 Task: Add Sprouts 85% Lean Ground Beef Value Pack to the cart.
Action: Mouse moved to (23, 115)
Screenshot: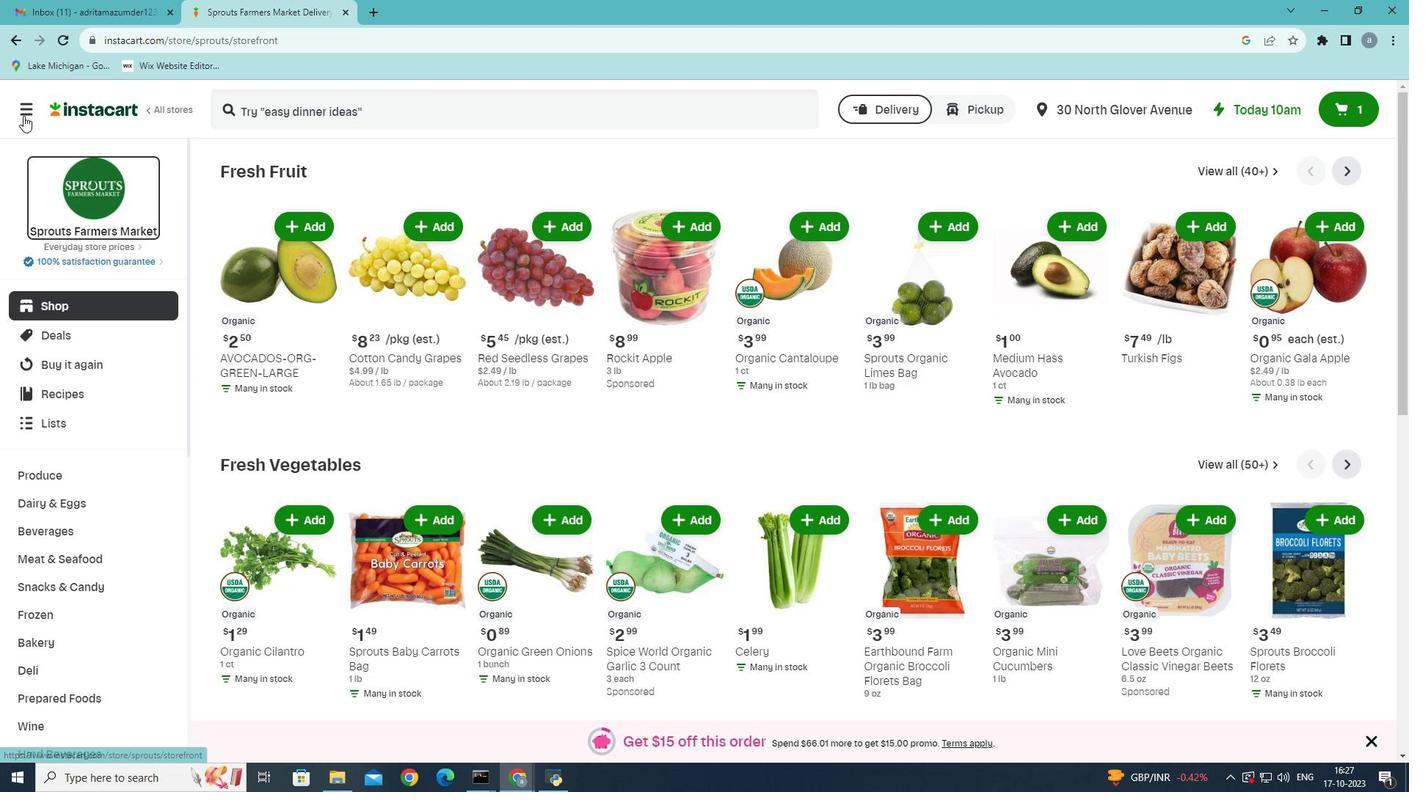 
Action: Mouse pressed left at (23, 115)
Screenshot: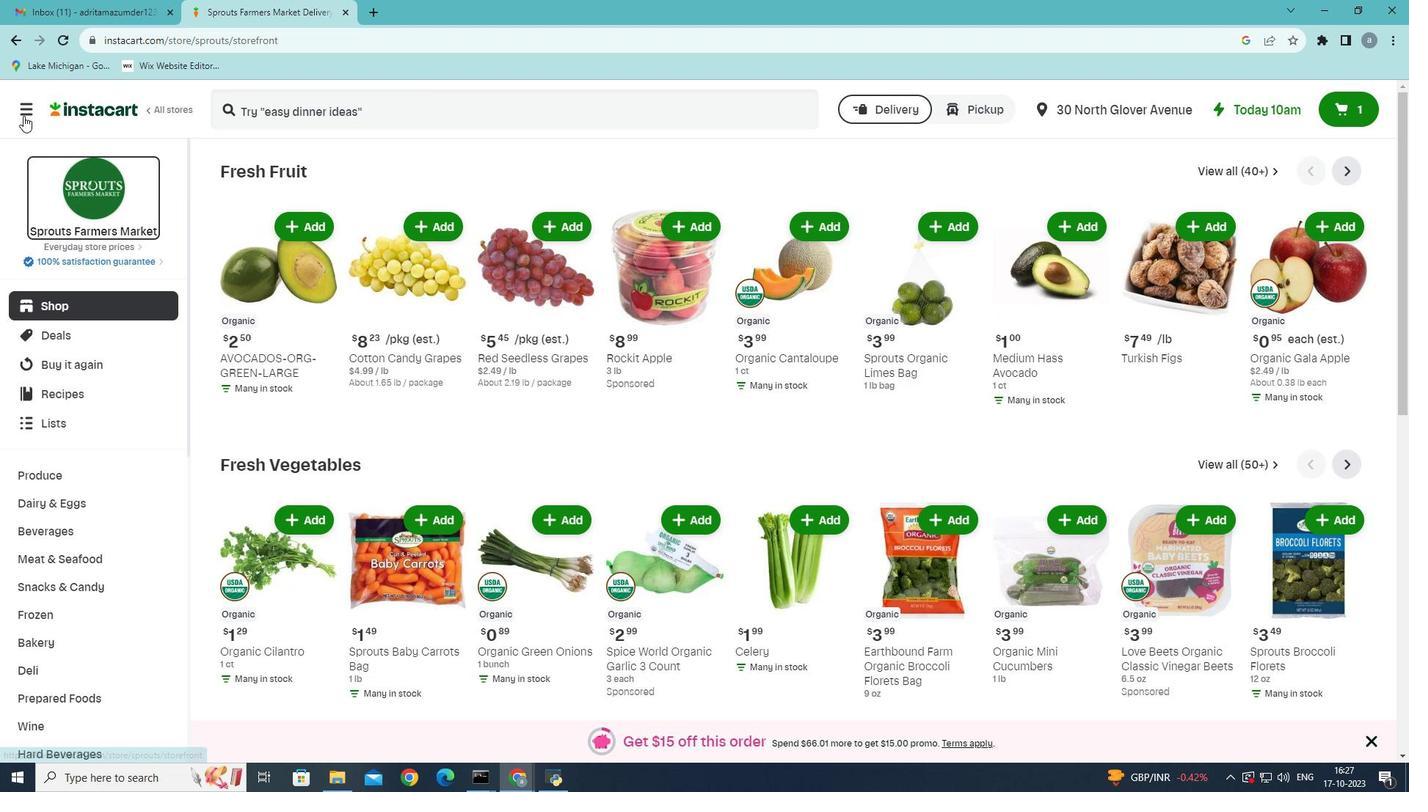 
Action: Mouse moved to (65, 430)
Screenshot: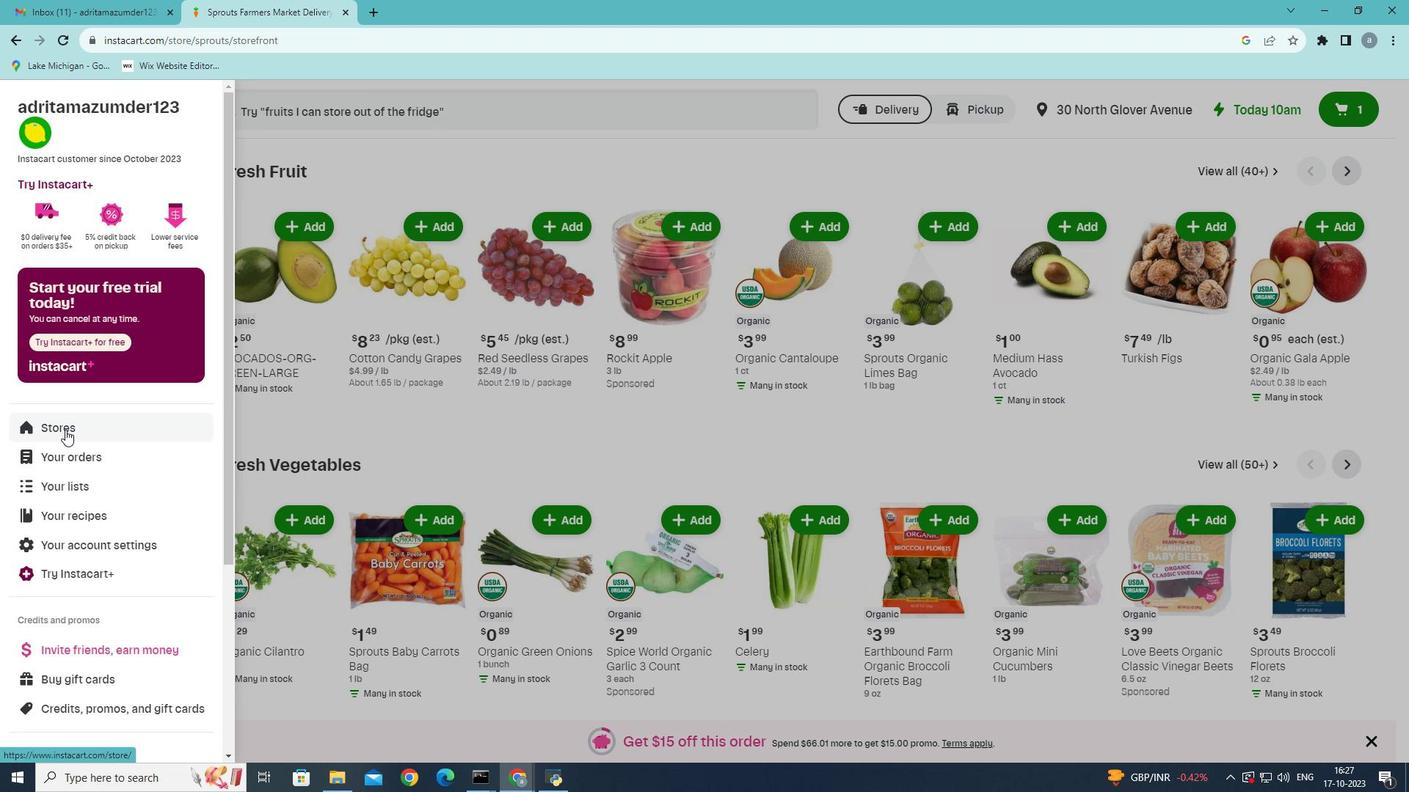 
Action: Mouse pressed left at (65, 430)
Screenshot: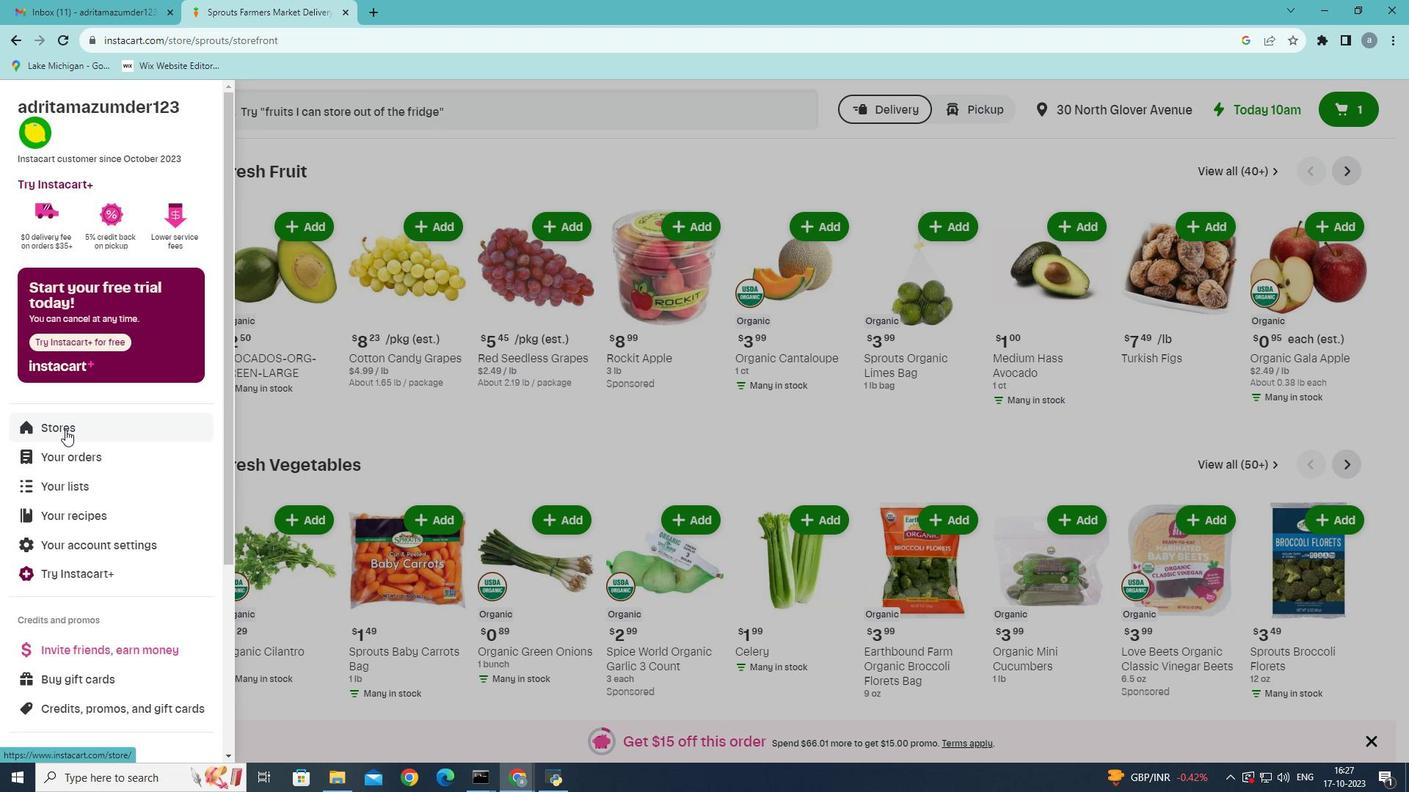 
Action: Mouse moved to (338, 176)
Screenshot: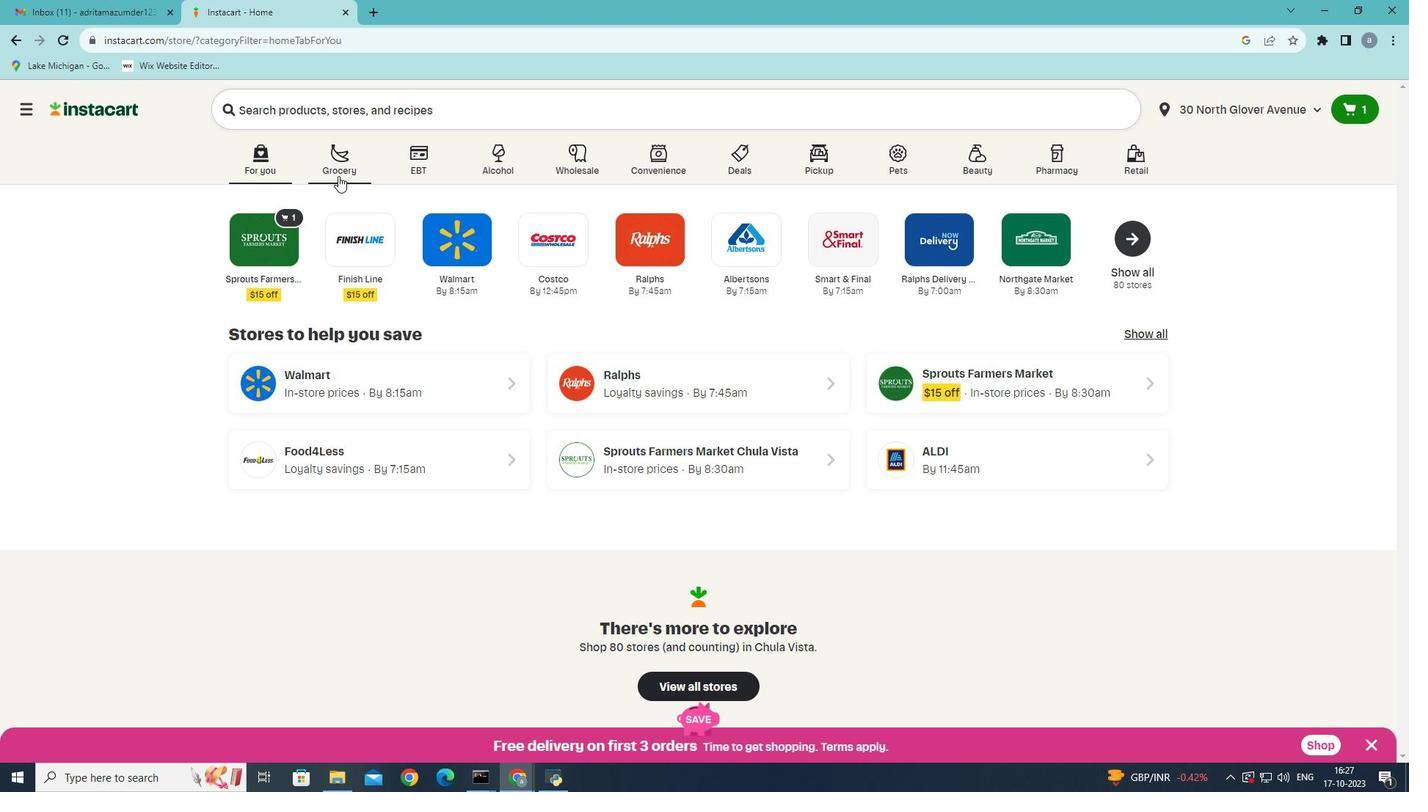 
Action: Mouse pressed left at (338, 176)
Screenshot: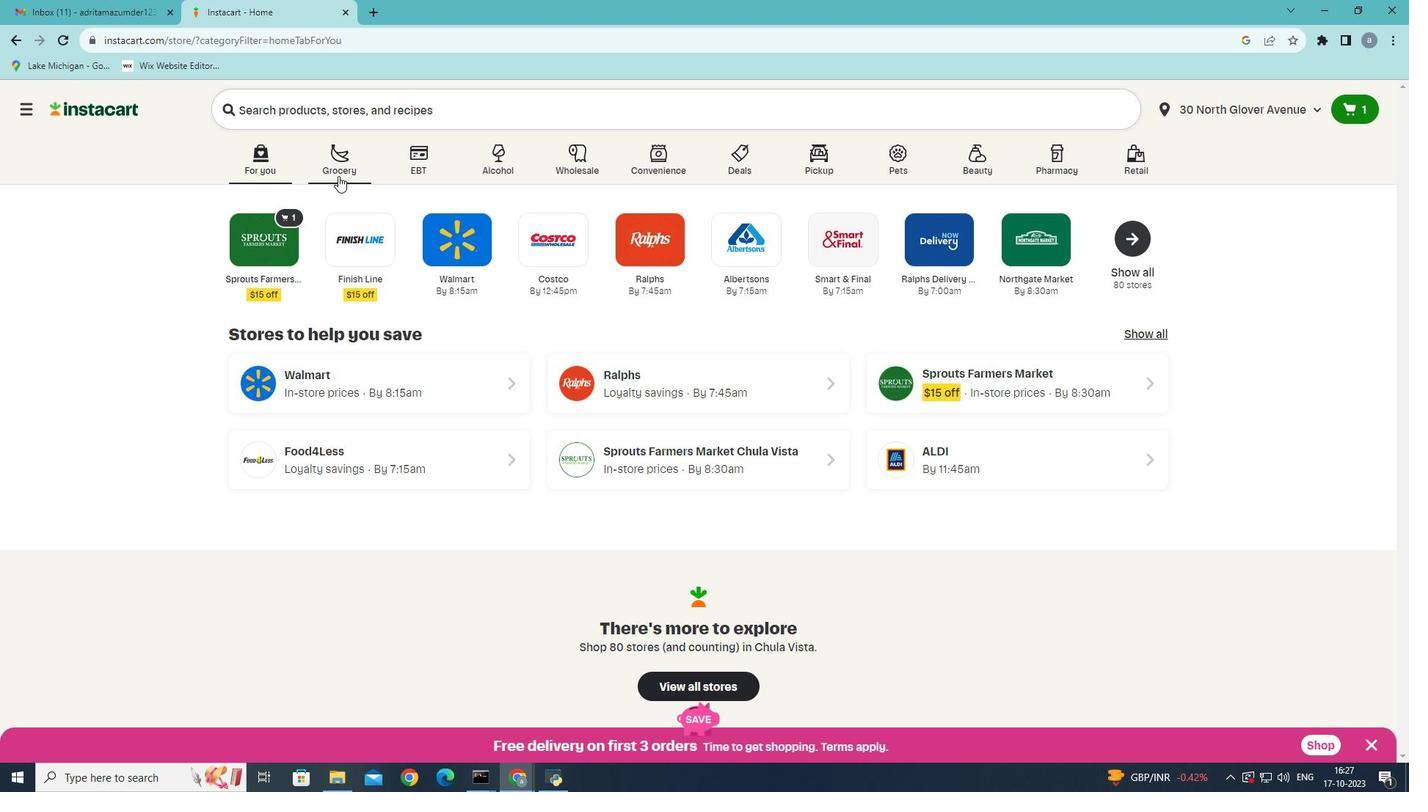 
Action: Mouse moved to (377, 279)
Screenshot: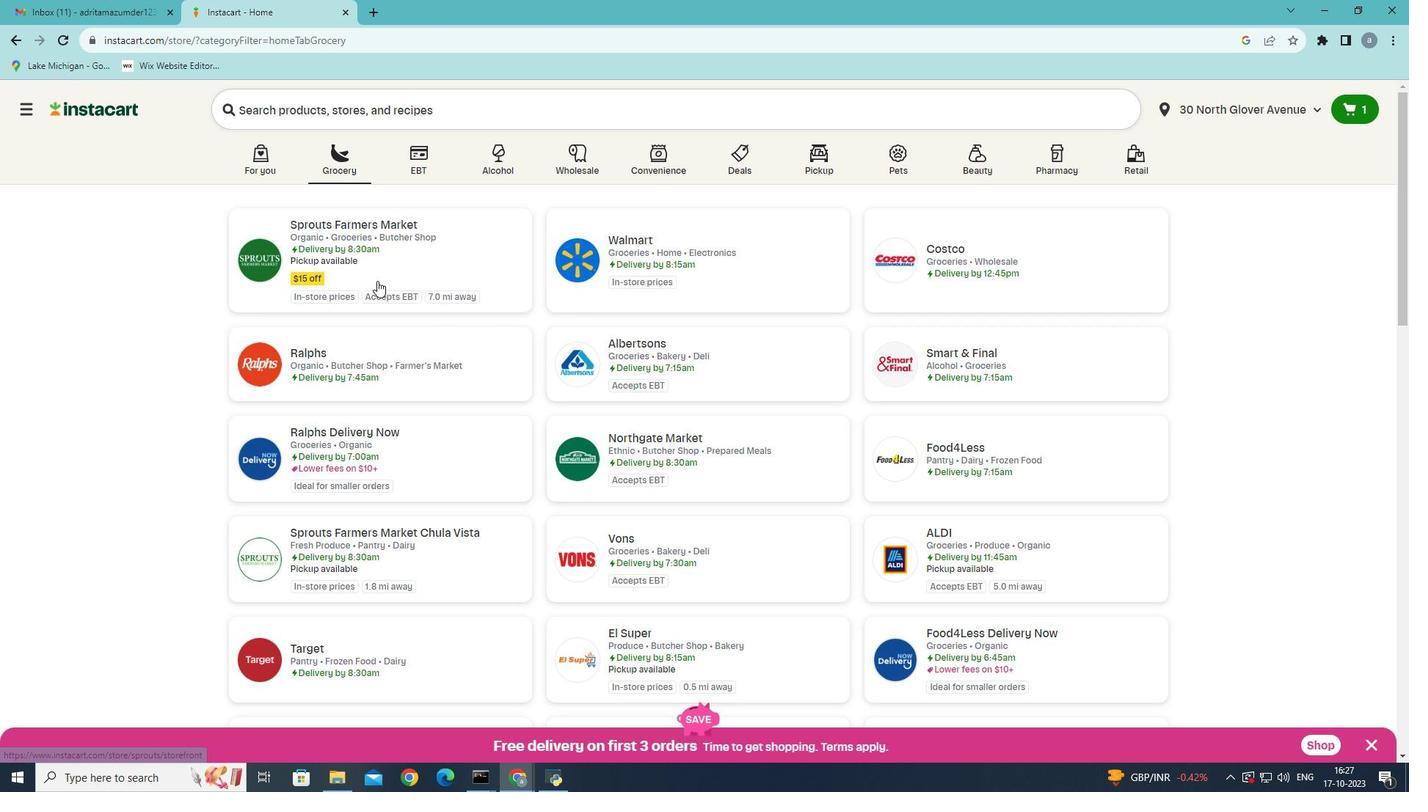
Action: Mouse pressed left at (377, 279)
Screenshot: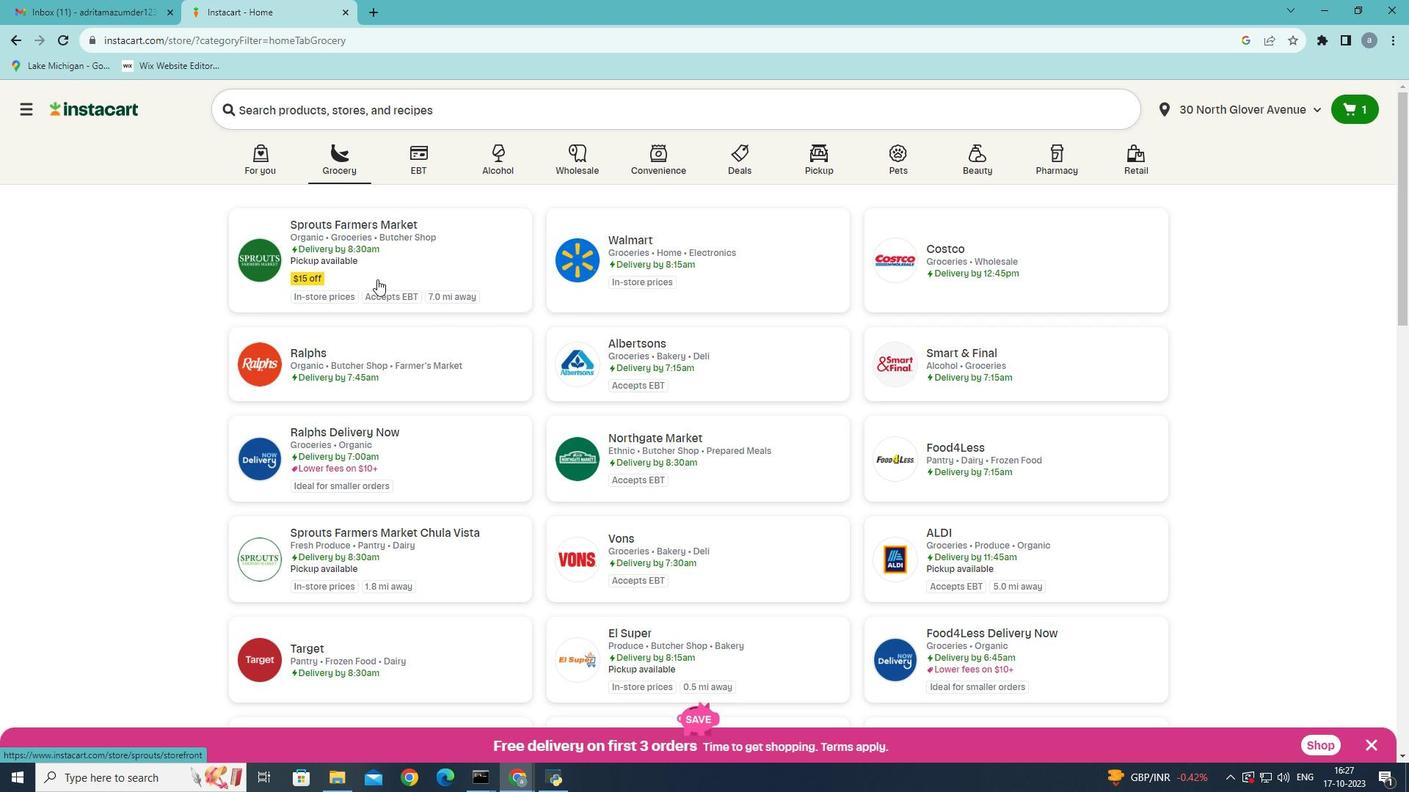 
Action: Mouse moved to (46, 427)
Screenshot: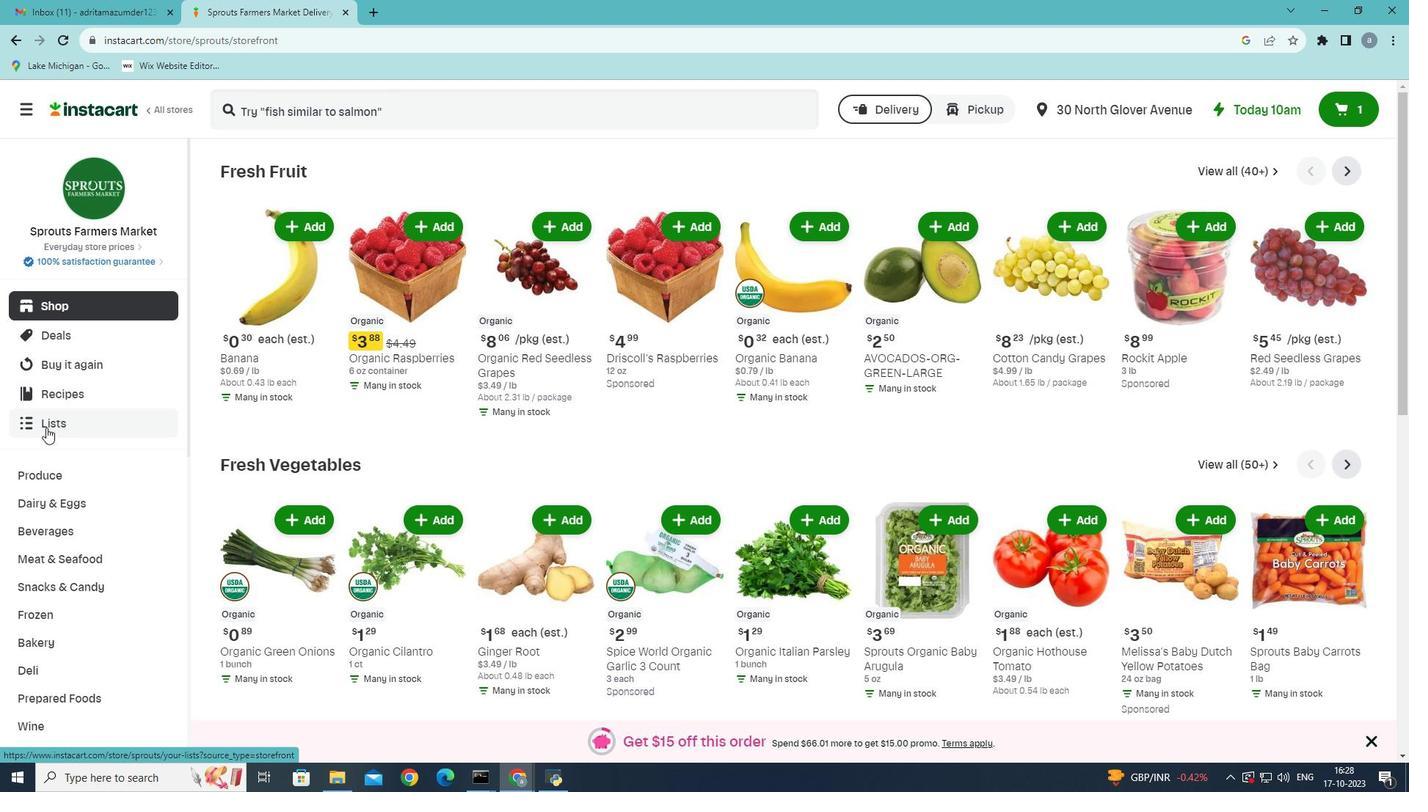 
Action: Mouse scrolled (46, 427) with delta (0, 0)
Screenshot: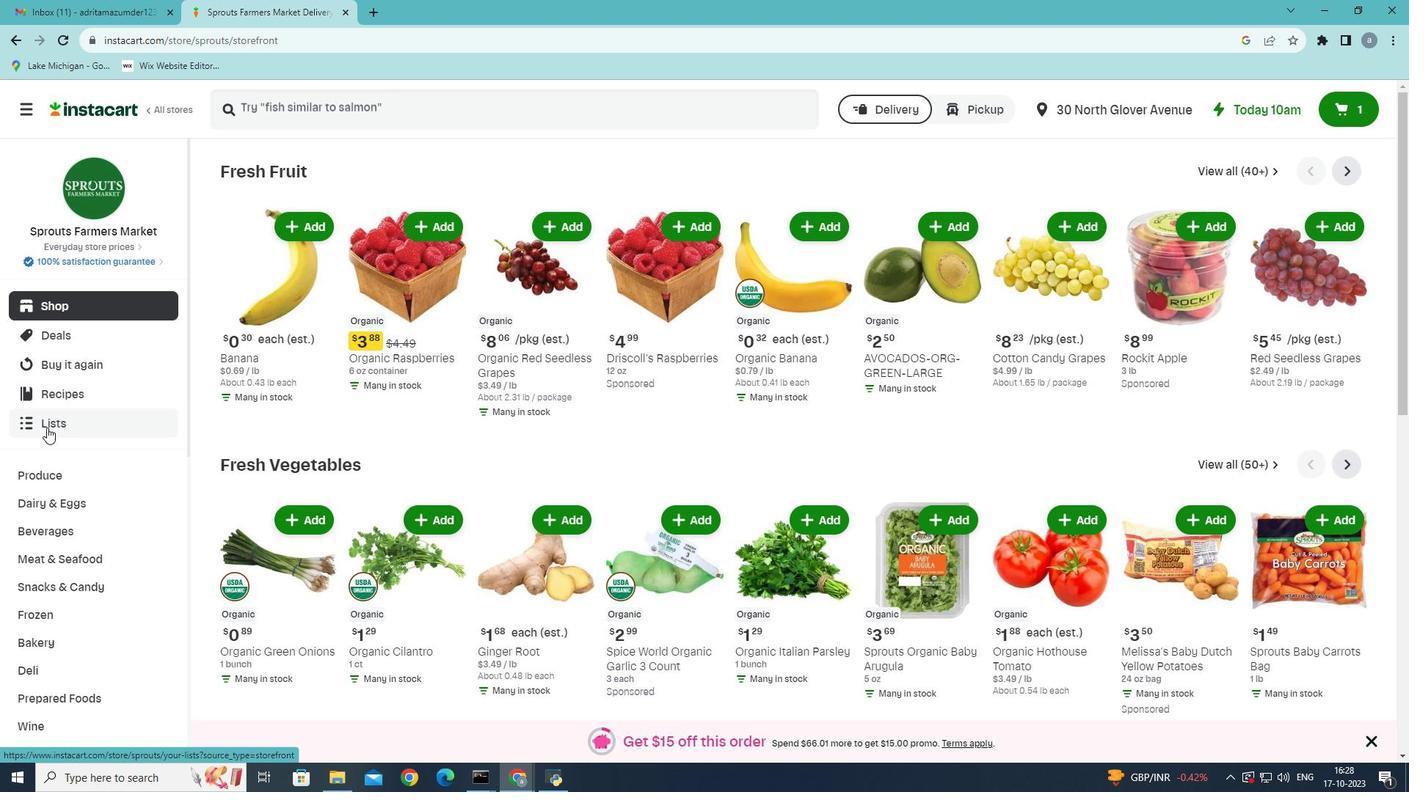 
Action: Mouse scrolled (46, 427) with delta (0, 0)
Screenshot: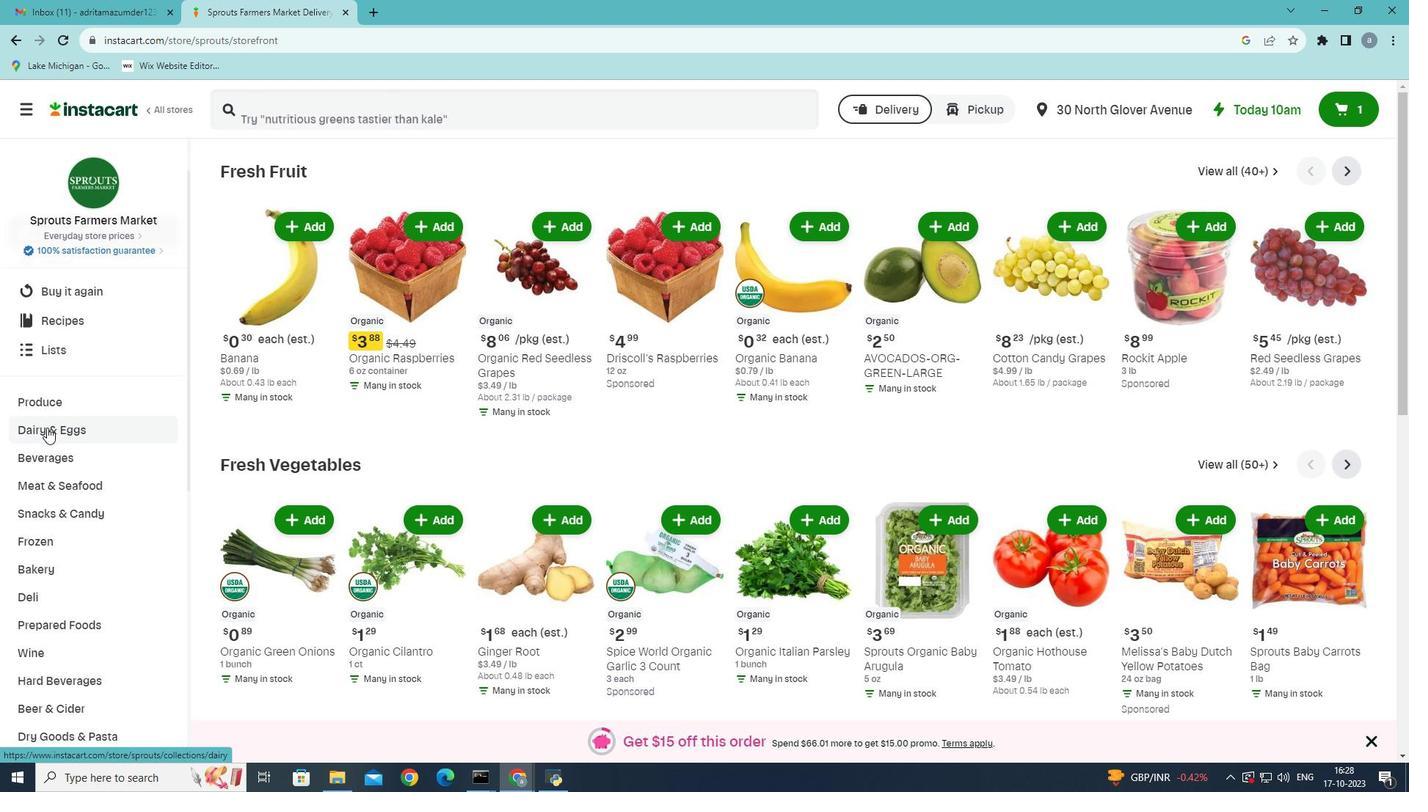 
Action: Mouse scrolled (46, 428) with delta (0, 0)
Screenshot: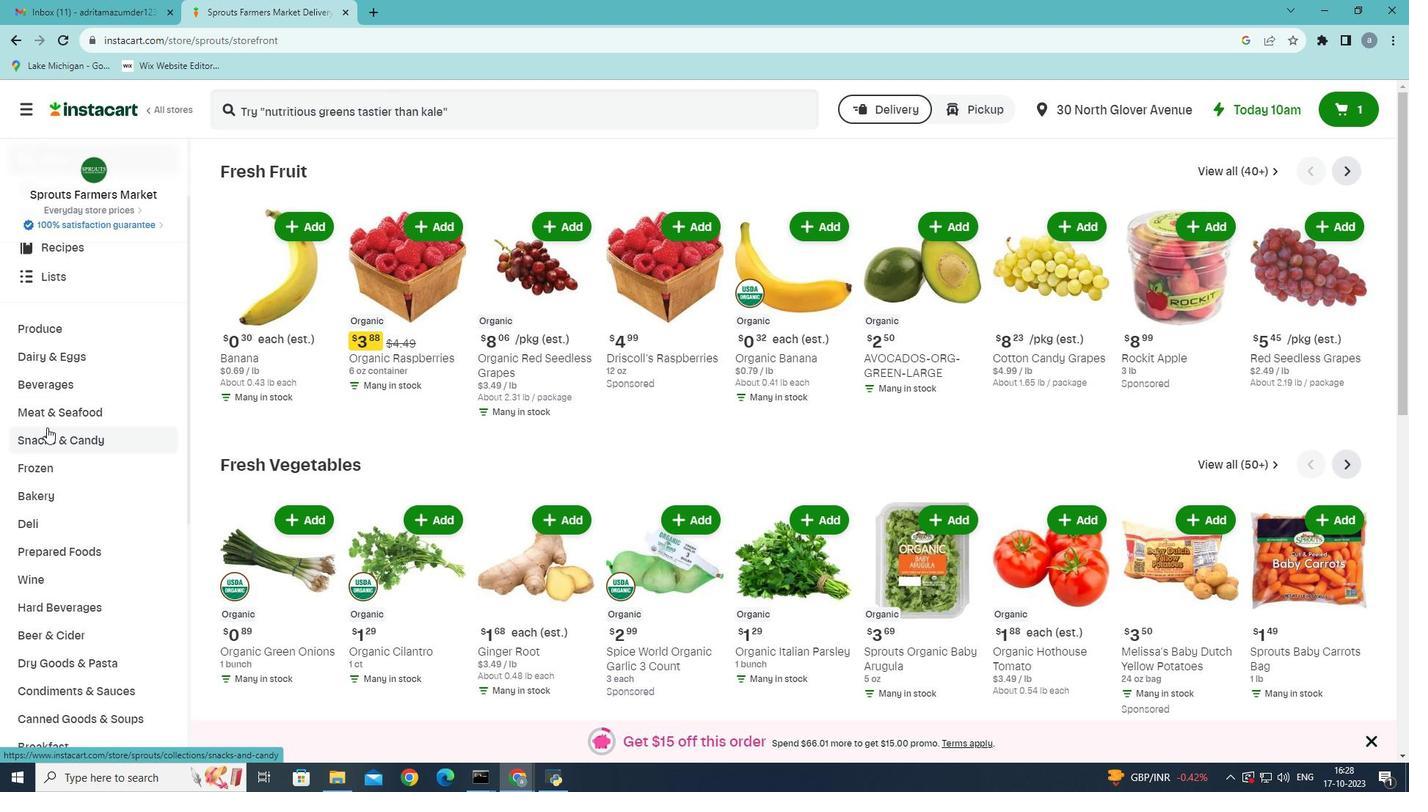 
Action: Mouse scrolled (46, 428) with delta (0, 0)
Screenshot: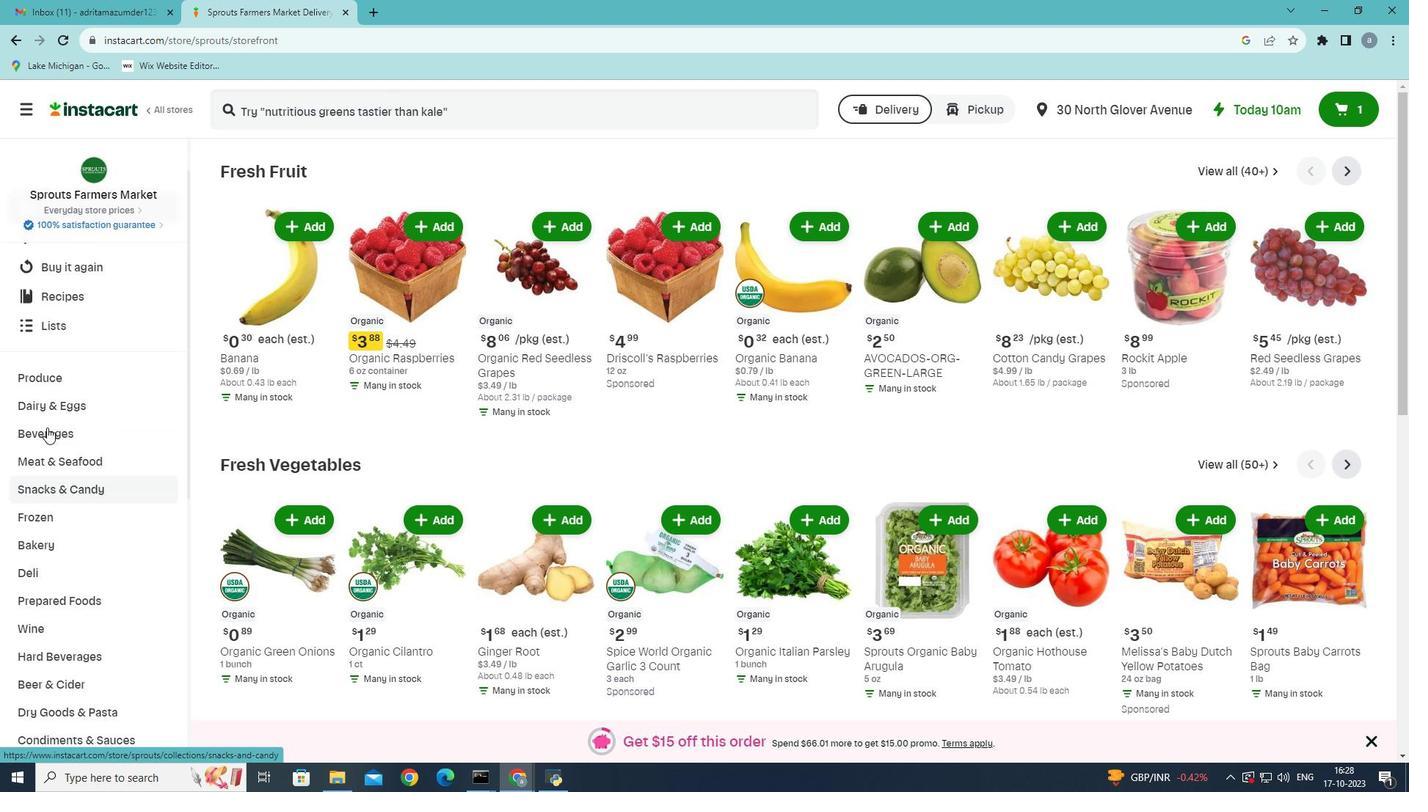 
Action: Mouse moved to (72, 420)
Screenshot: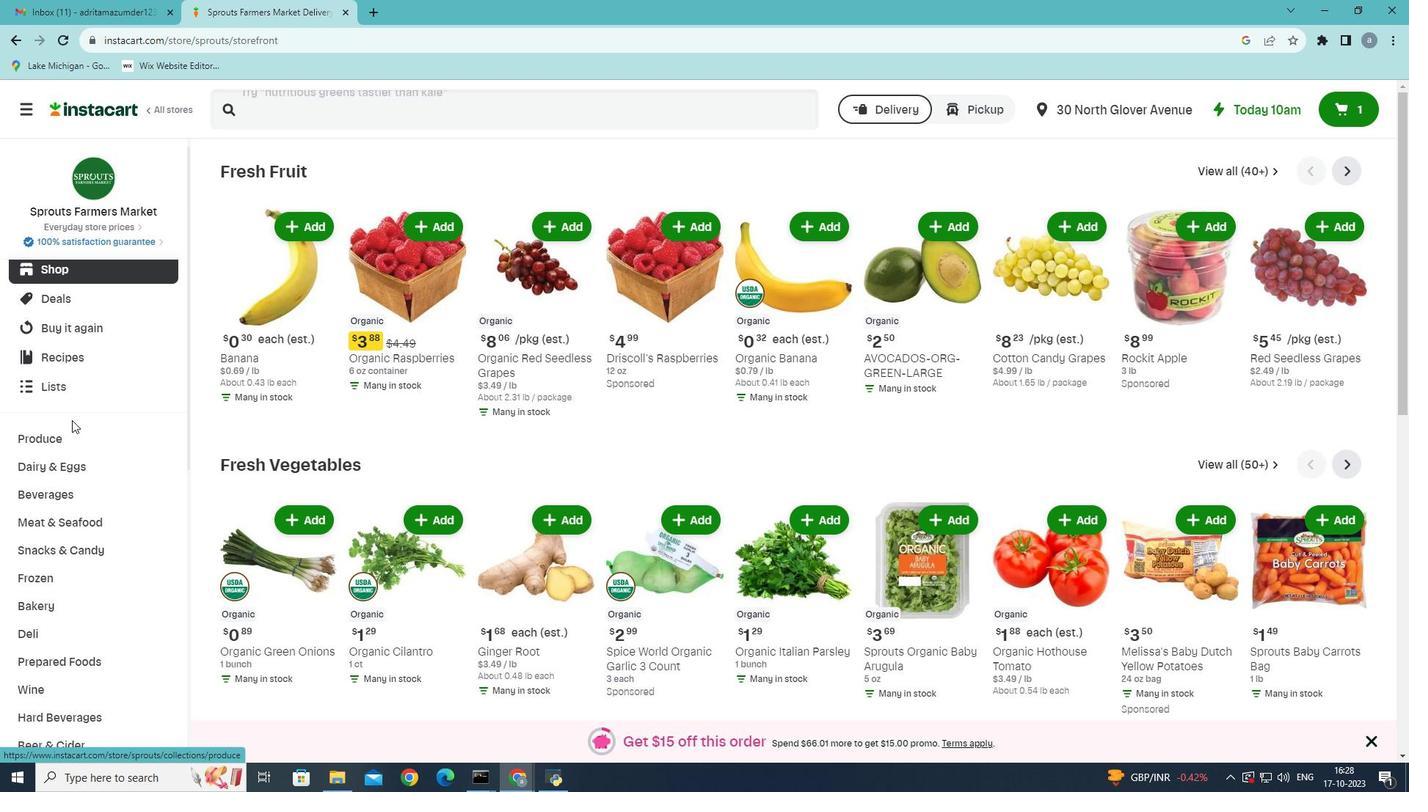 
Action: Mouse scrolled (72, 421) with delta (0, 0)
Screenshot: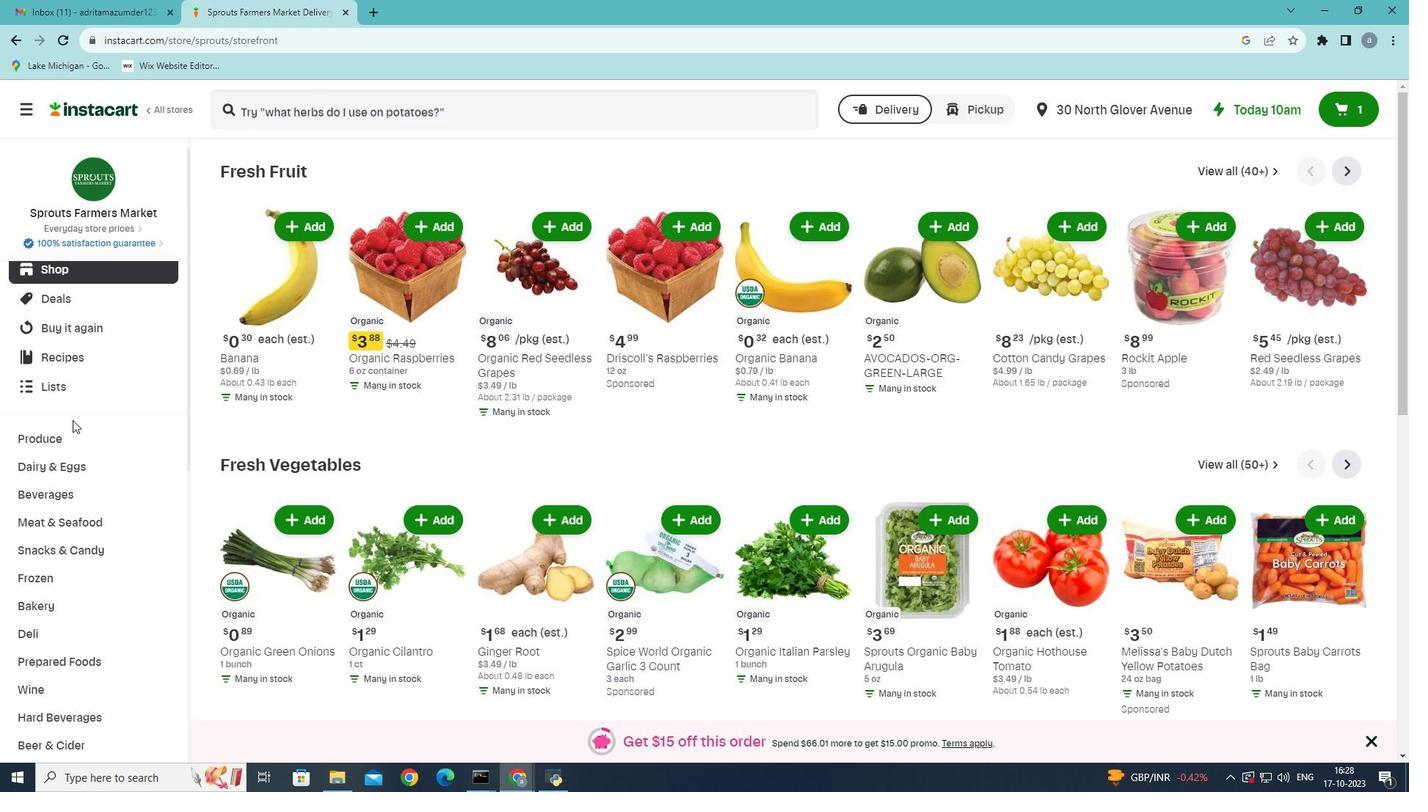 
Action: Mouse moved to (121, 353)
Screenshot: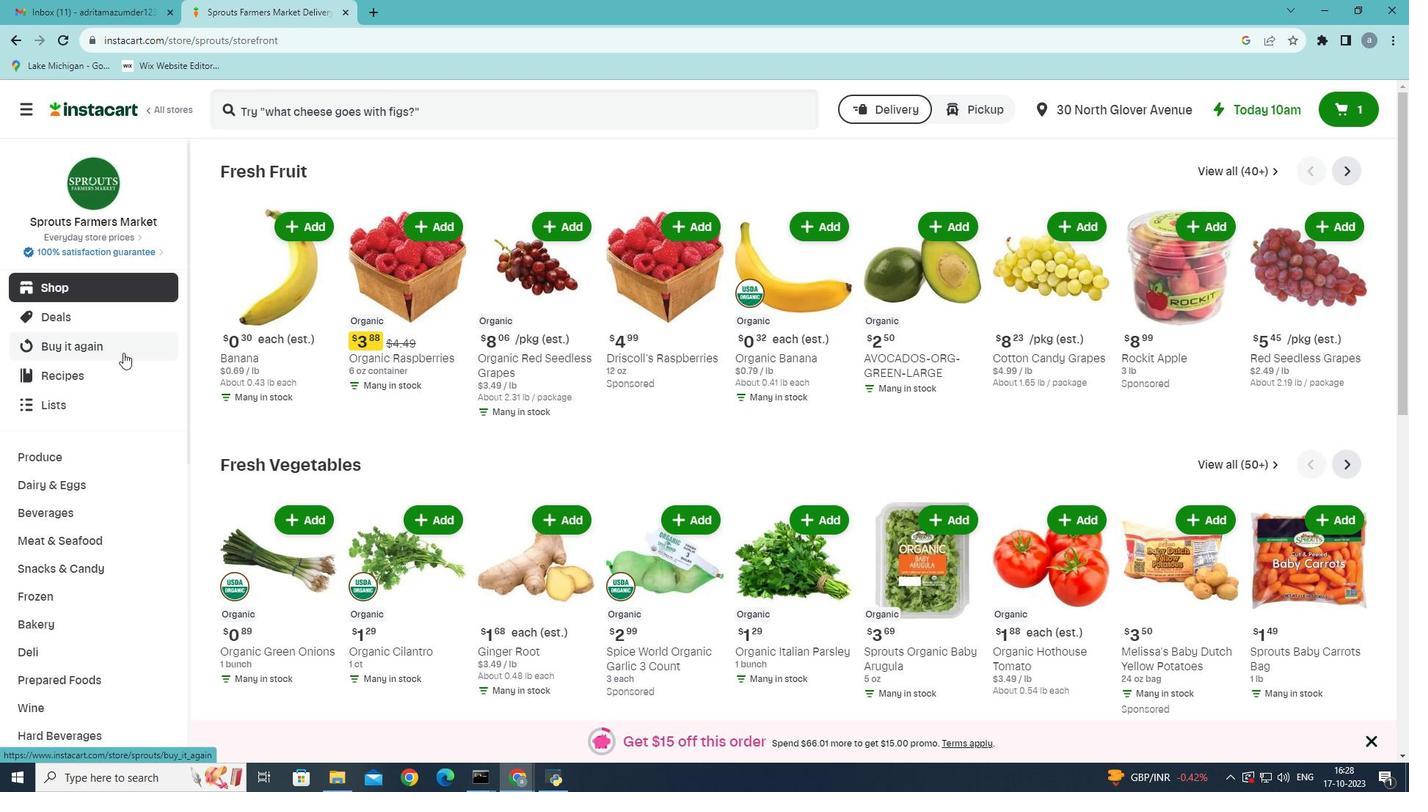 
Action: Mouse scrolled (121, 354) with delta (0, 0)
Screenshot: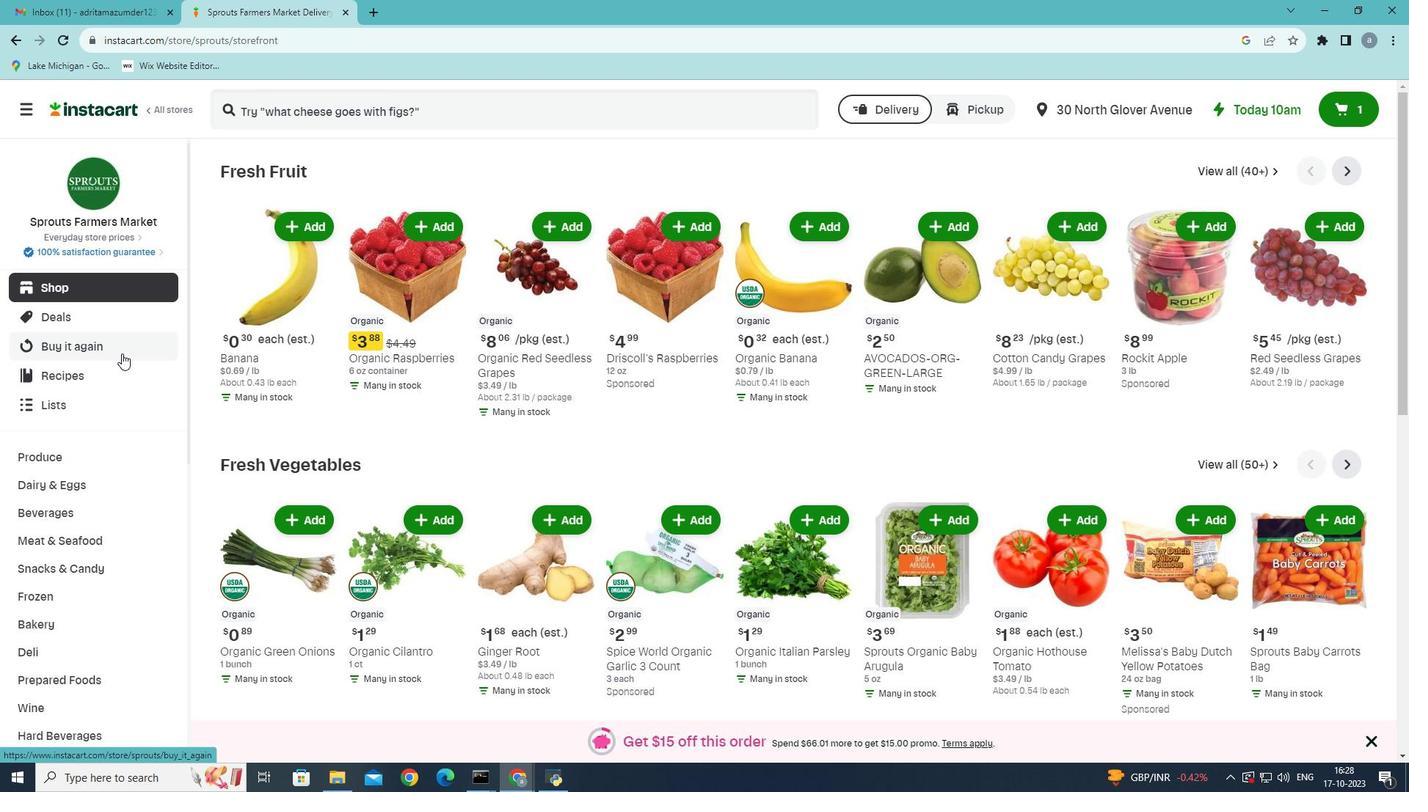 
Action: Mouse scrolled (121, 354) with delta (0, 0)
Screenshot: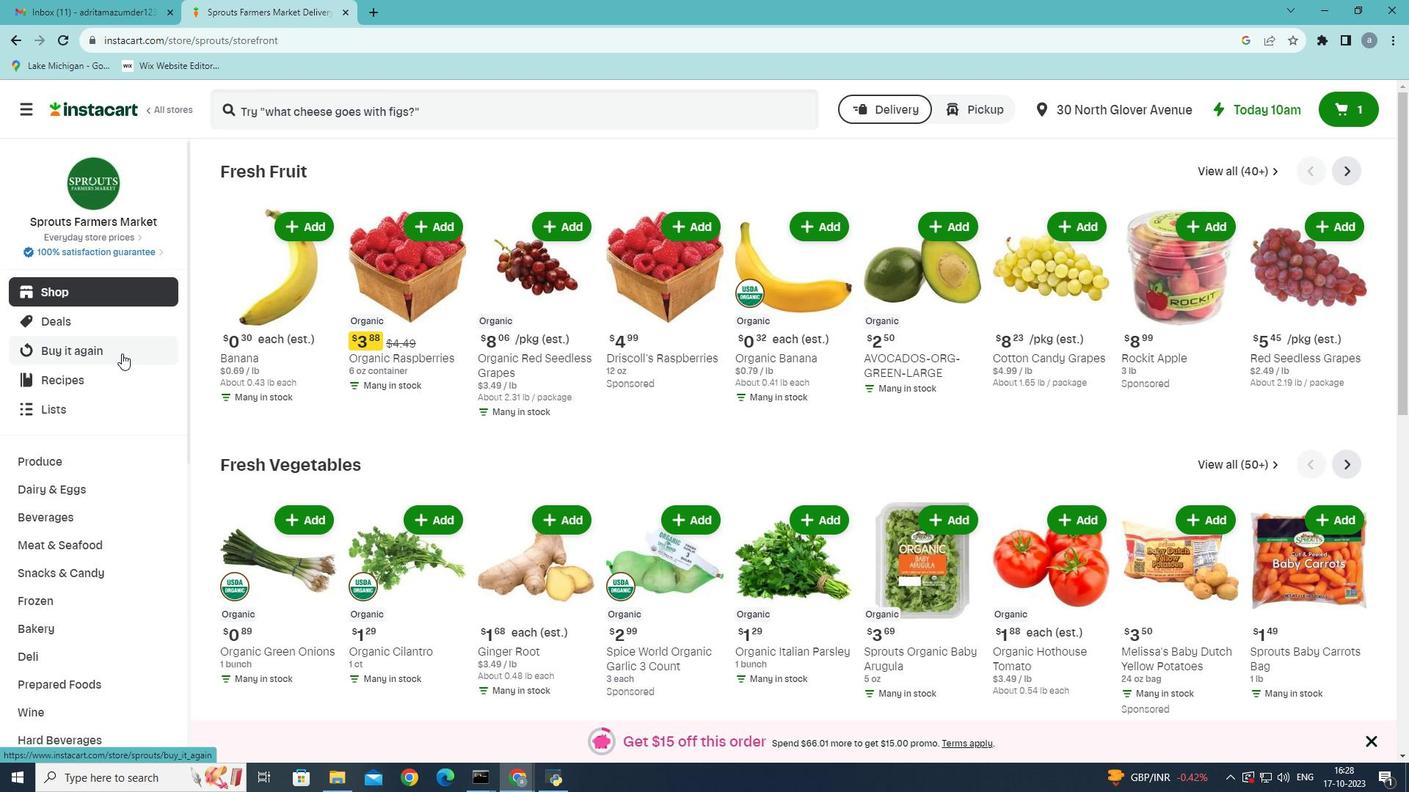 
Action: Mouse scrolled (121, 354) with delta (0, 0)
Screenshot: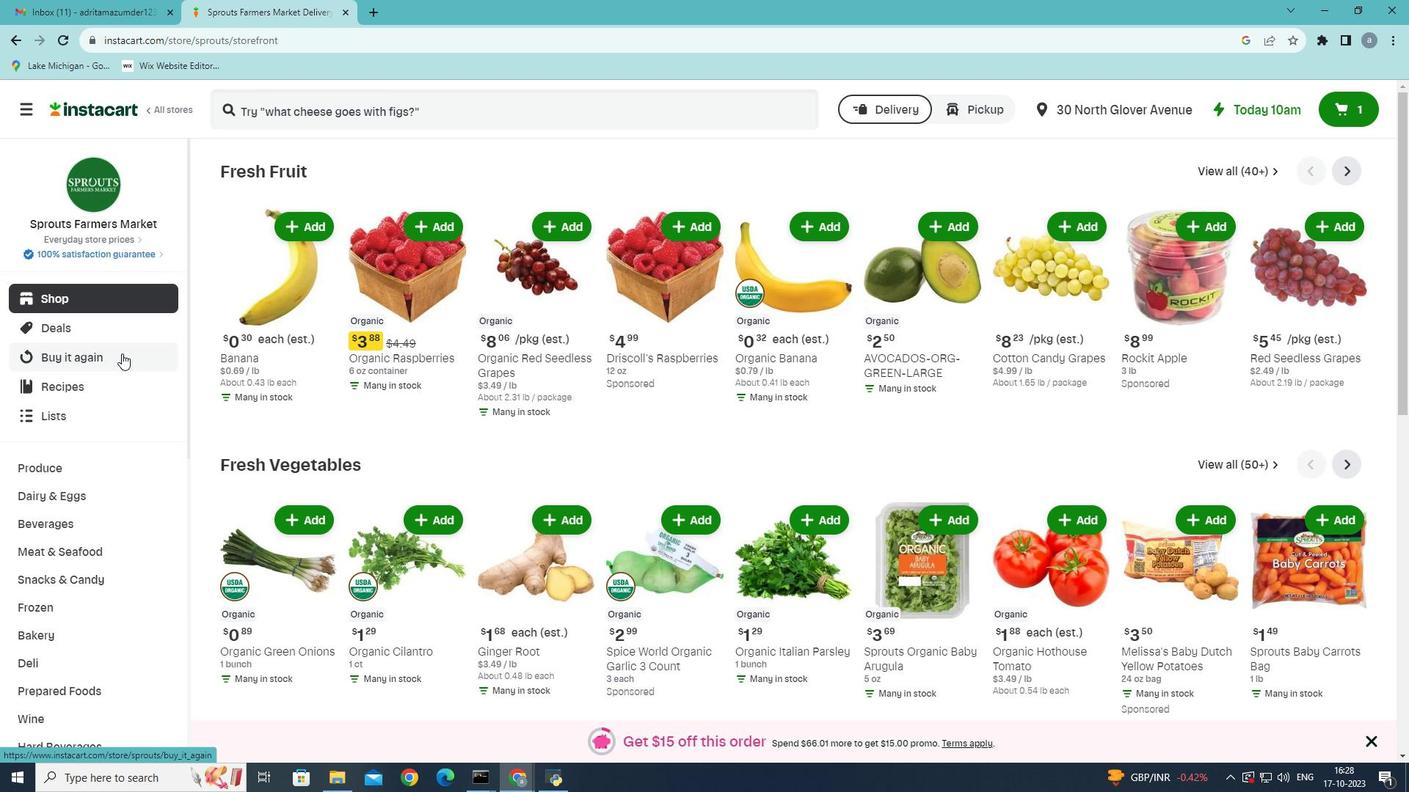 
Action: Mouse moved to (64, 484)
Screenshot: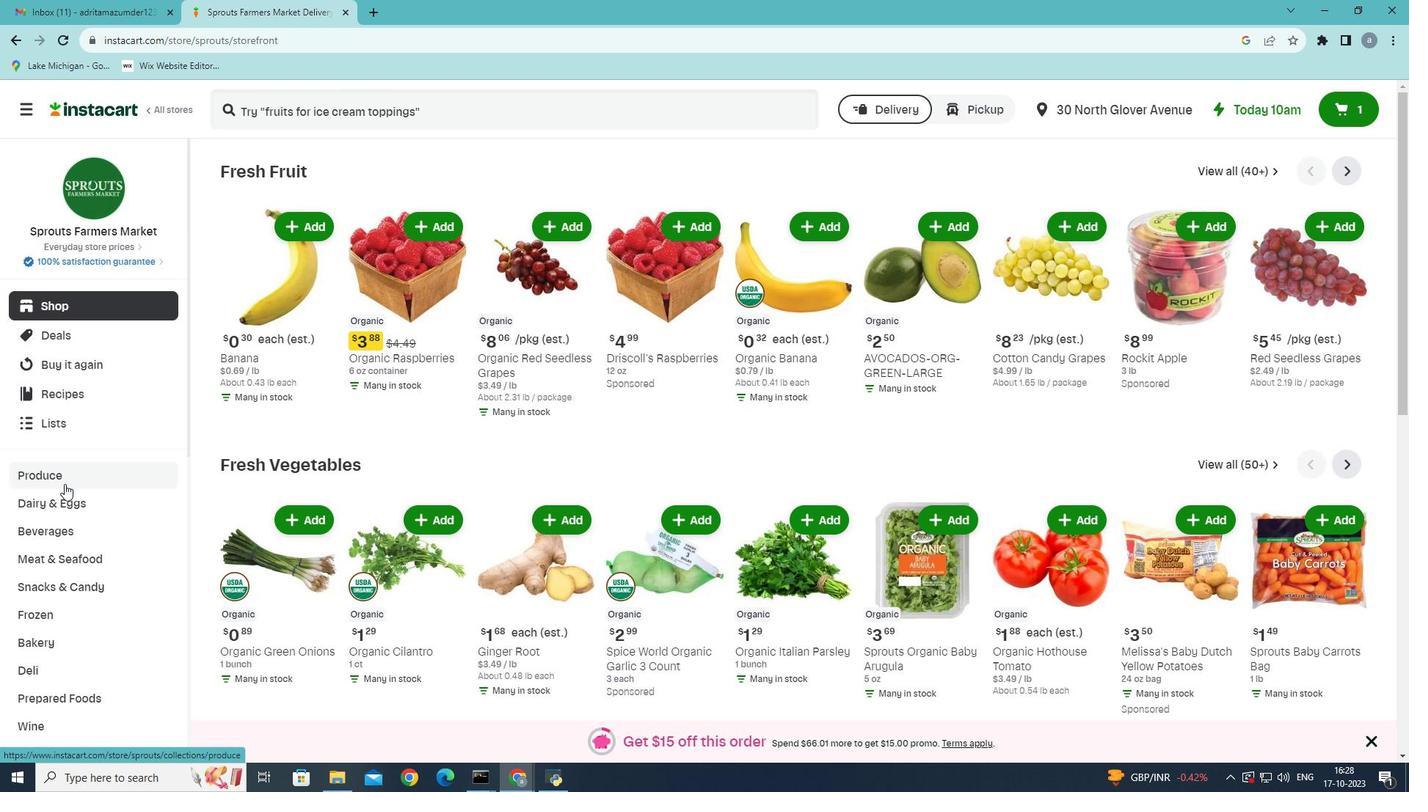 
Action: Mouse scrolled (64, 483) with delta (0, 0)
Screenshot: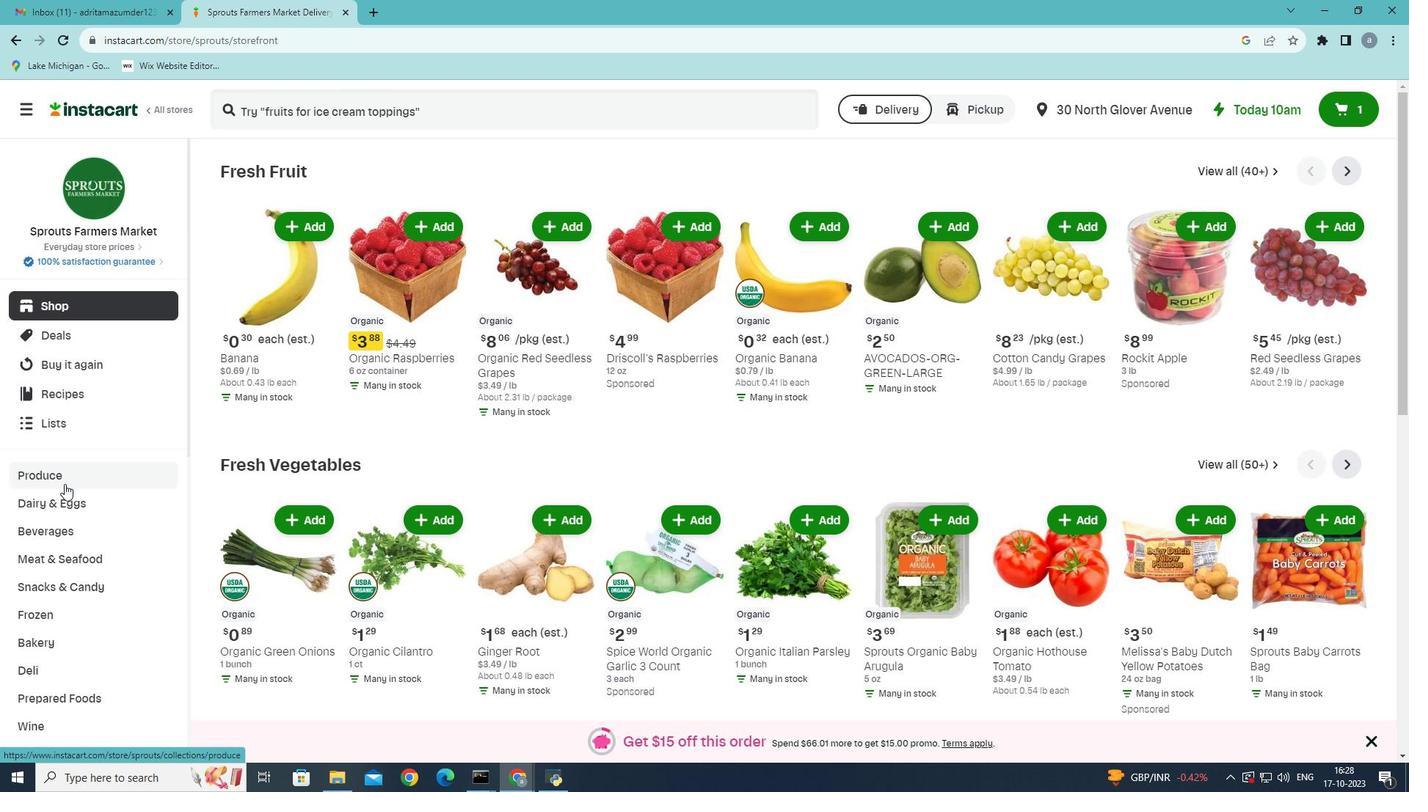 
Action: Mouse pressed left at (64, 484)
Screenshot: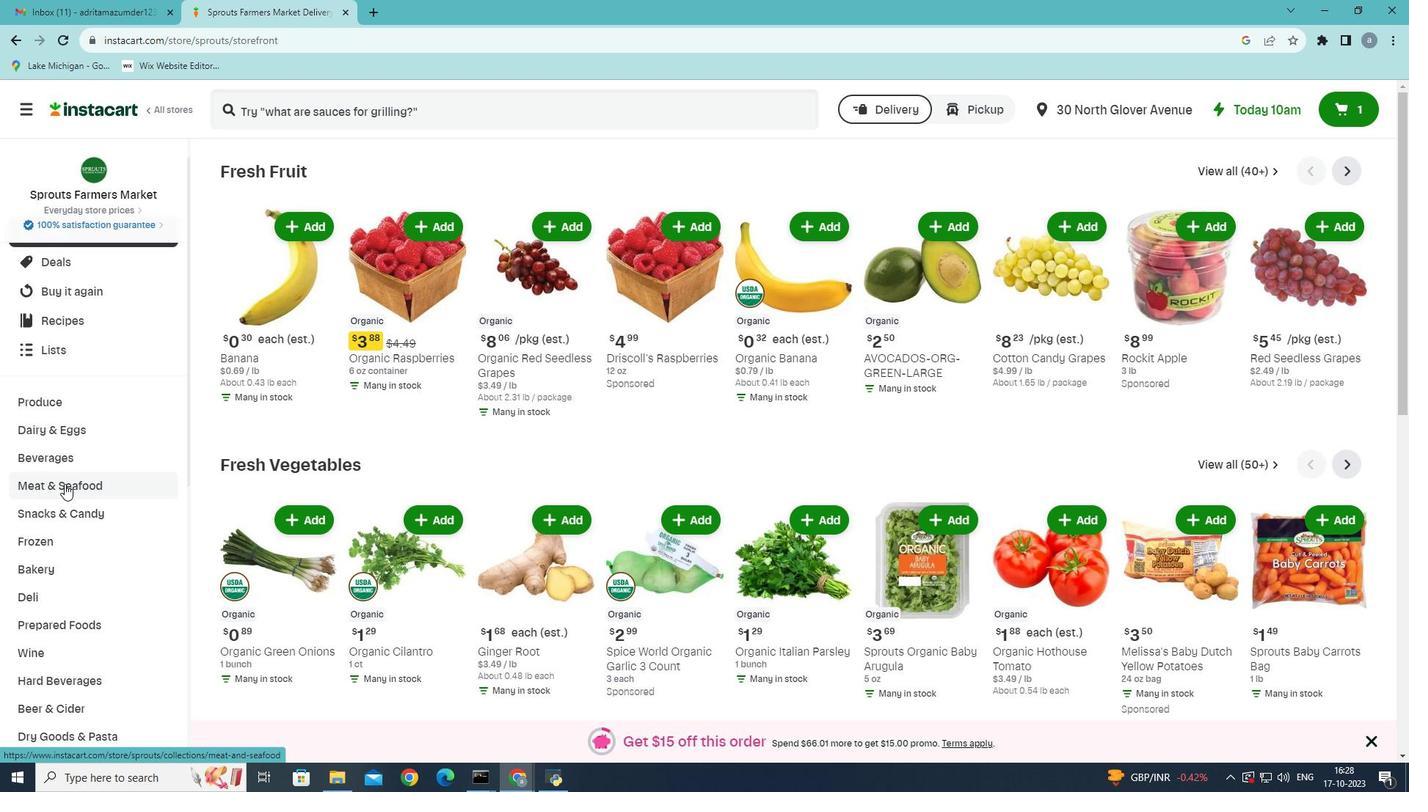 
Action: Mouse moved to (423, 198)
Screenshot: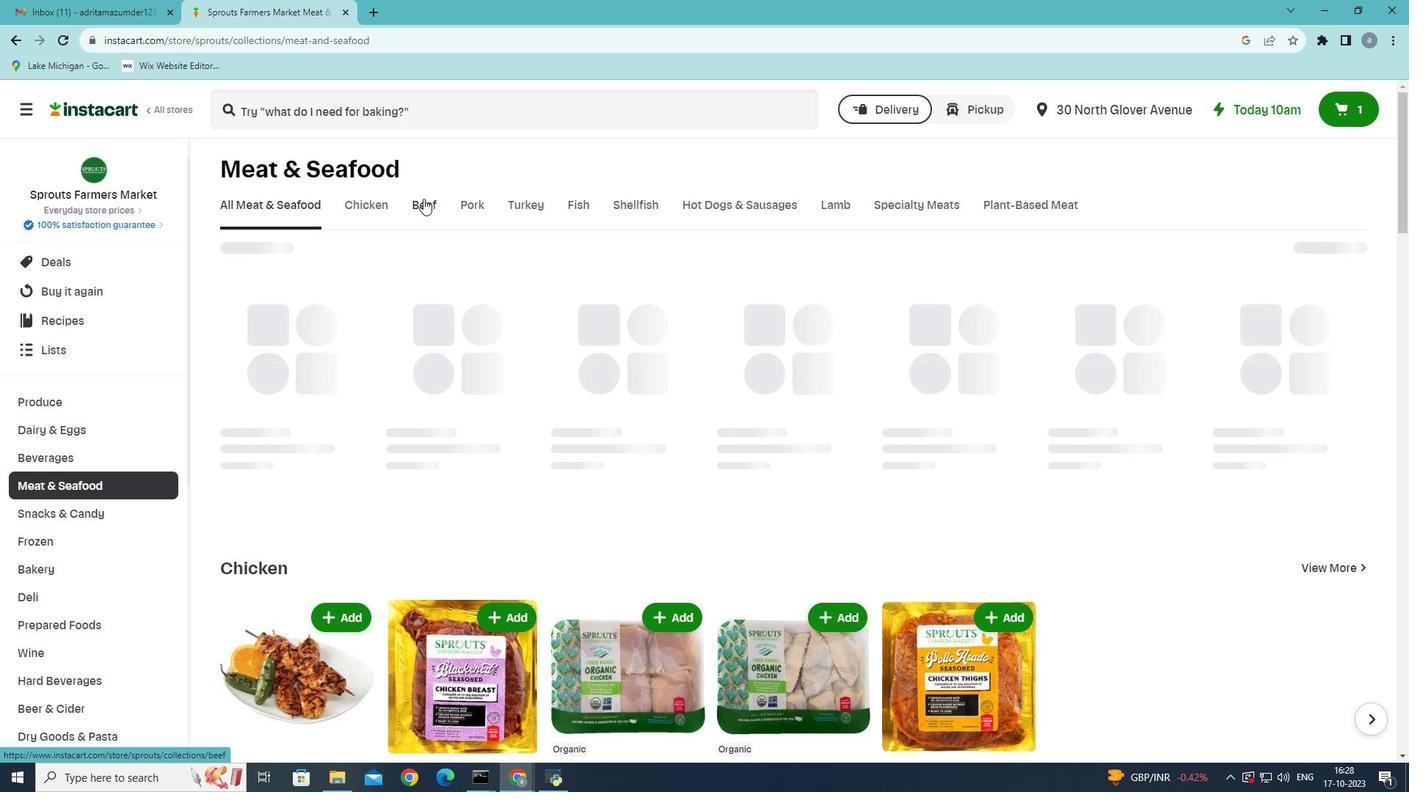 
Action: Mouse pressed left at (423, 198)
Screenshot: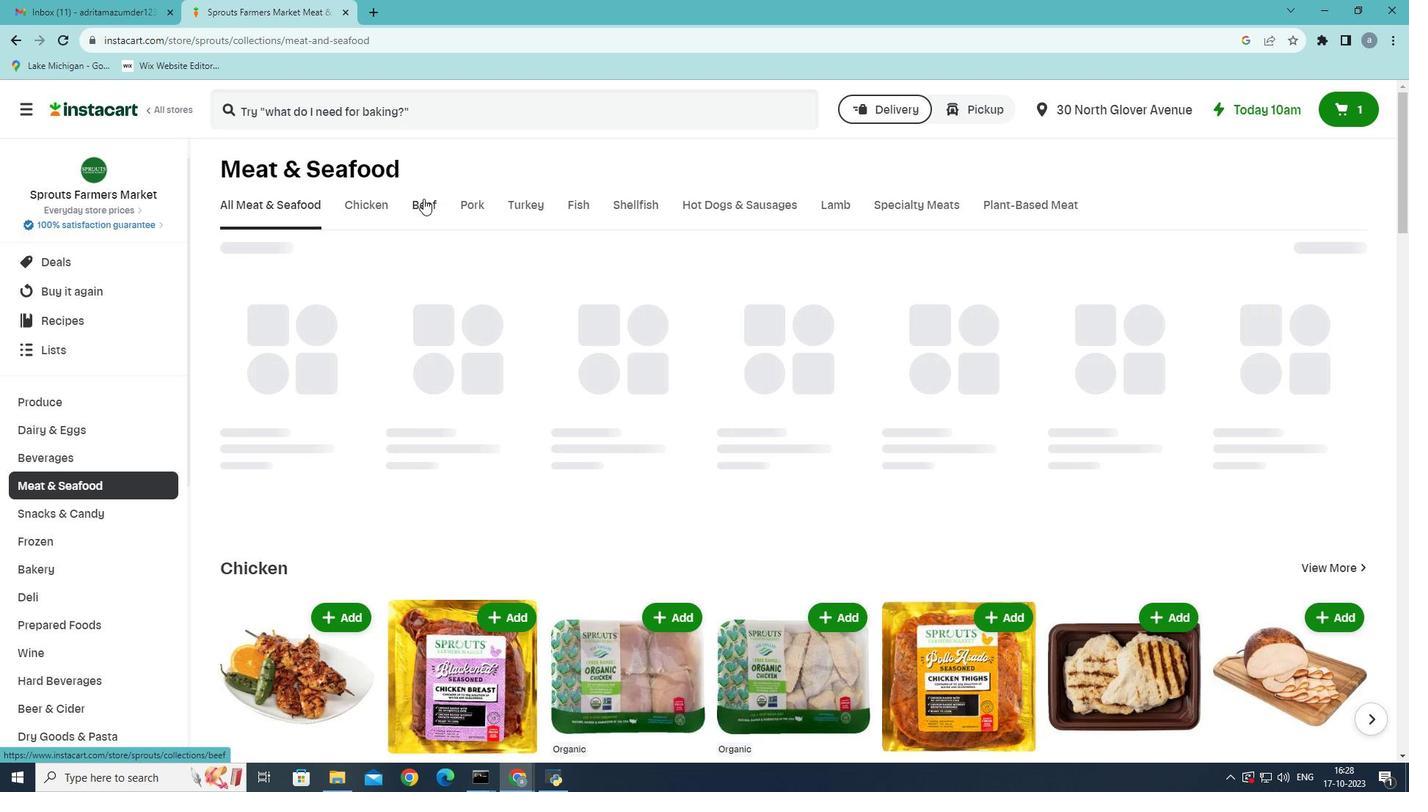 
Action: Mouse moved to (366, 271)
Screenshot: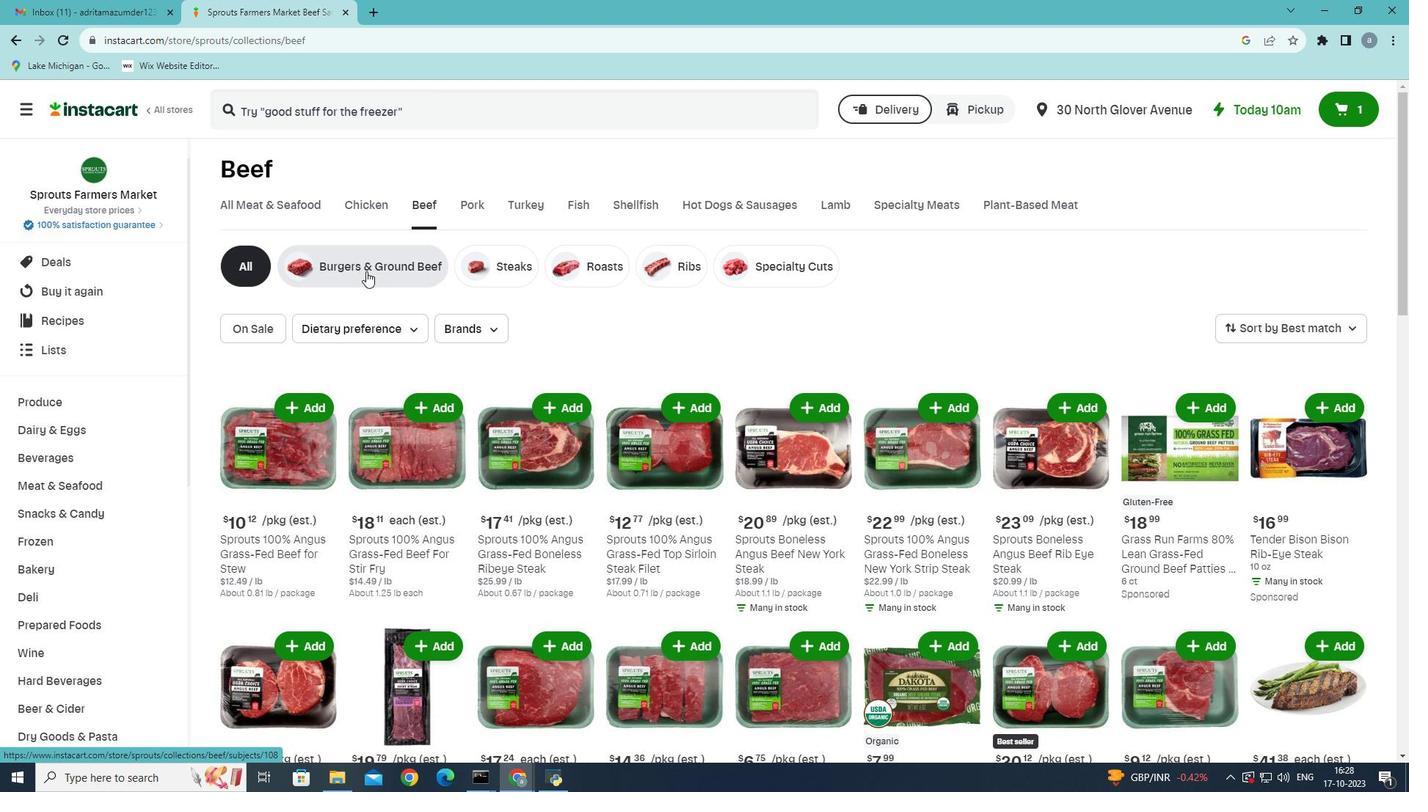
Action: Mouse pressed left at (366, 271)
Screenshot: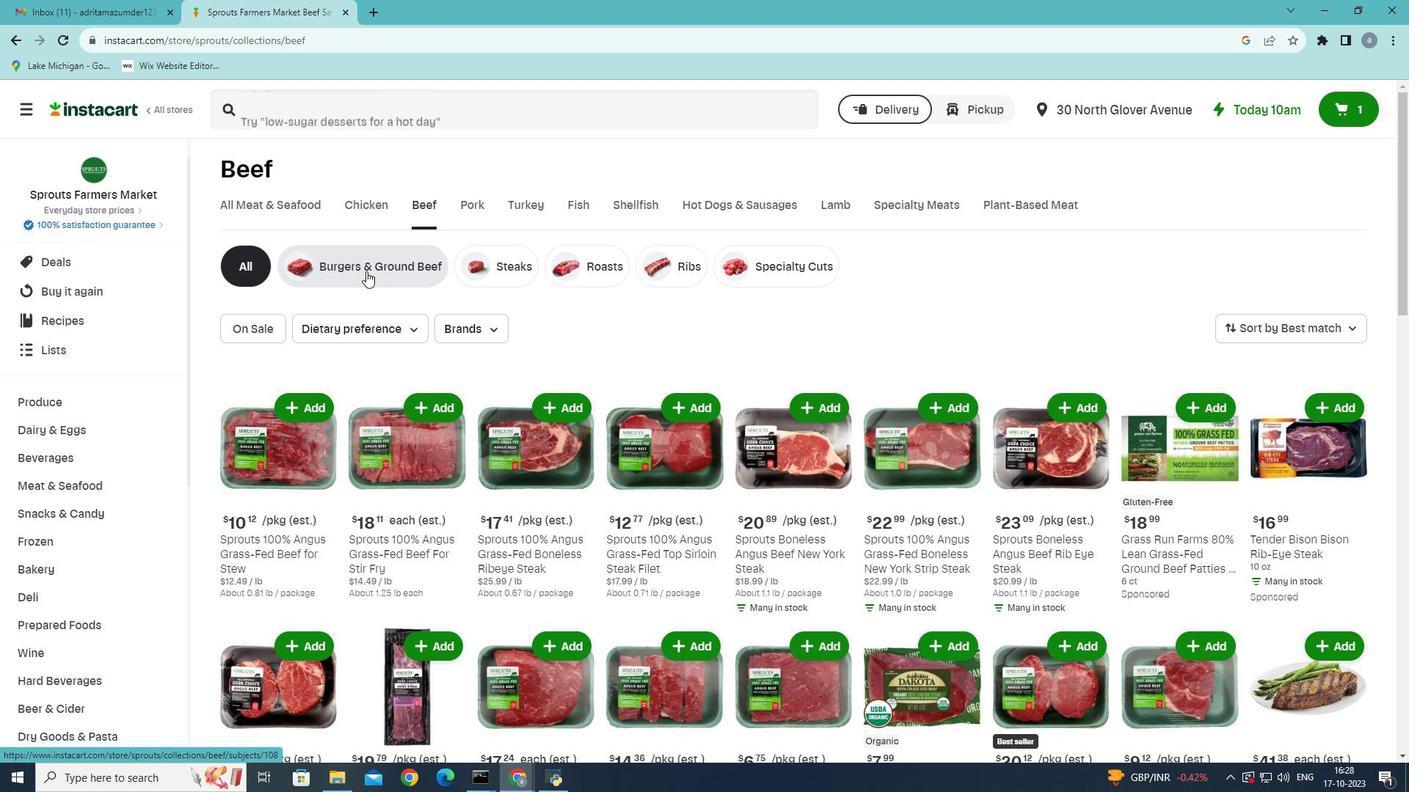 
Action: Mouse moved to (676, 403)
Screenshot: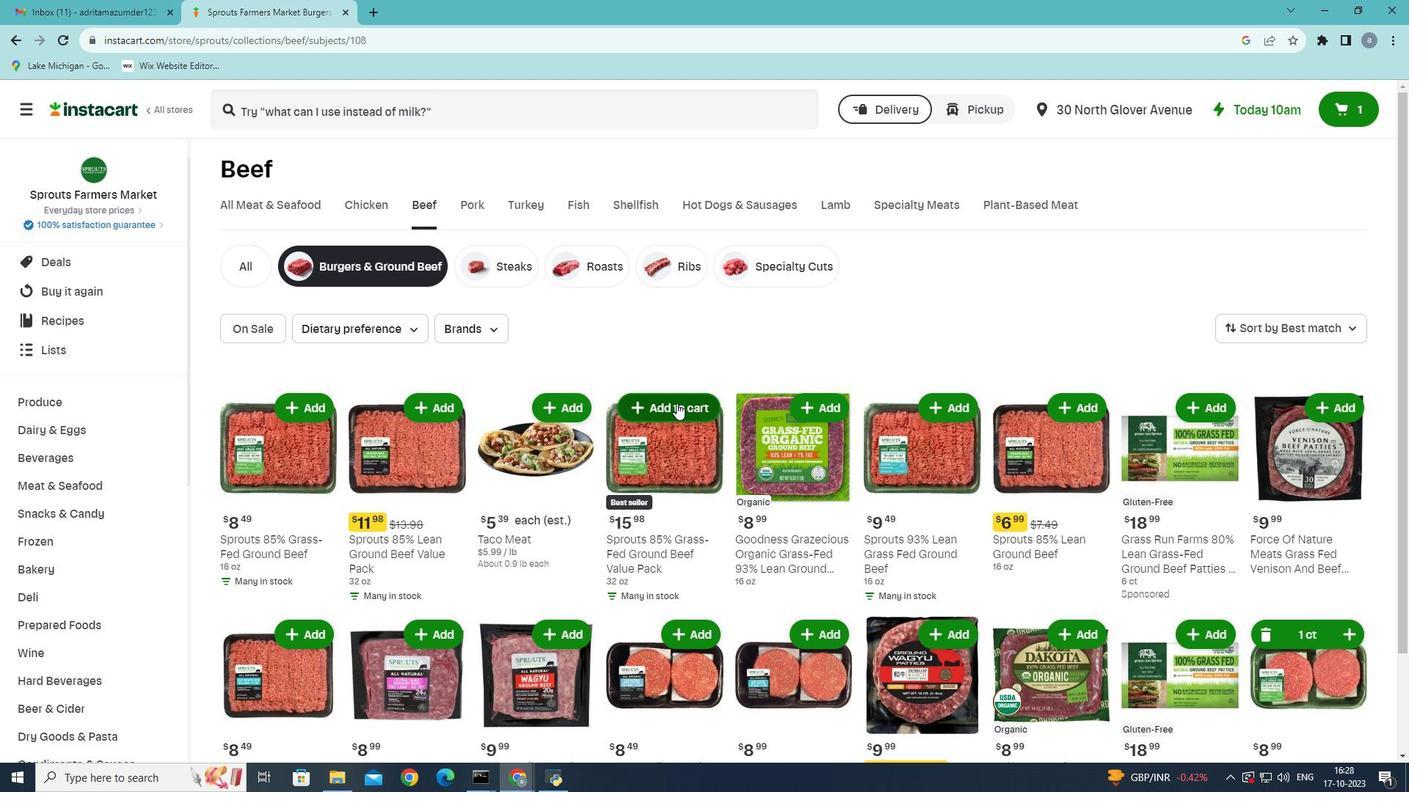 
Action: Mouse pressed left at (676, 403)
Screenshot: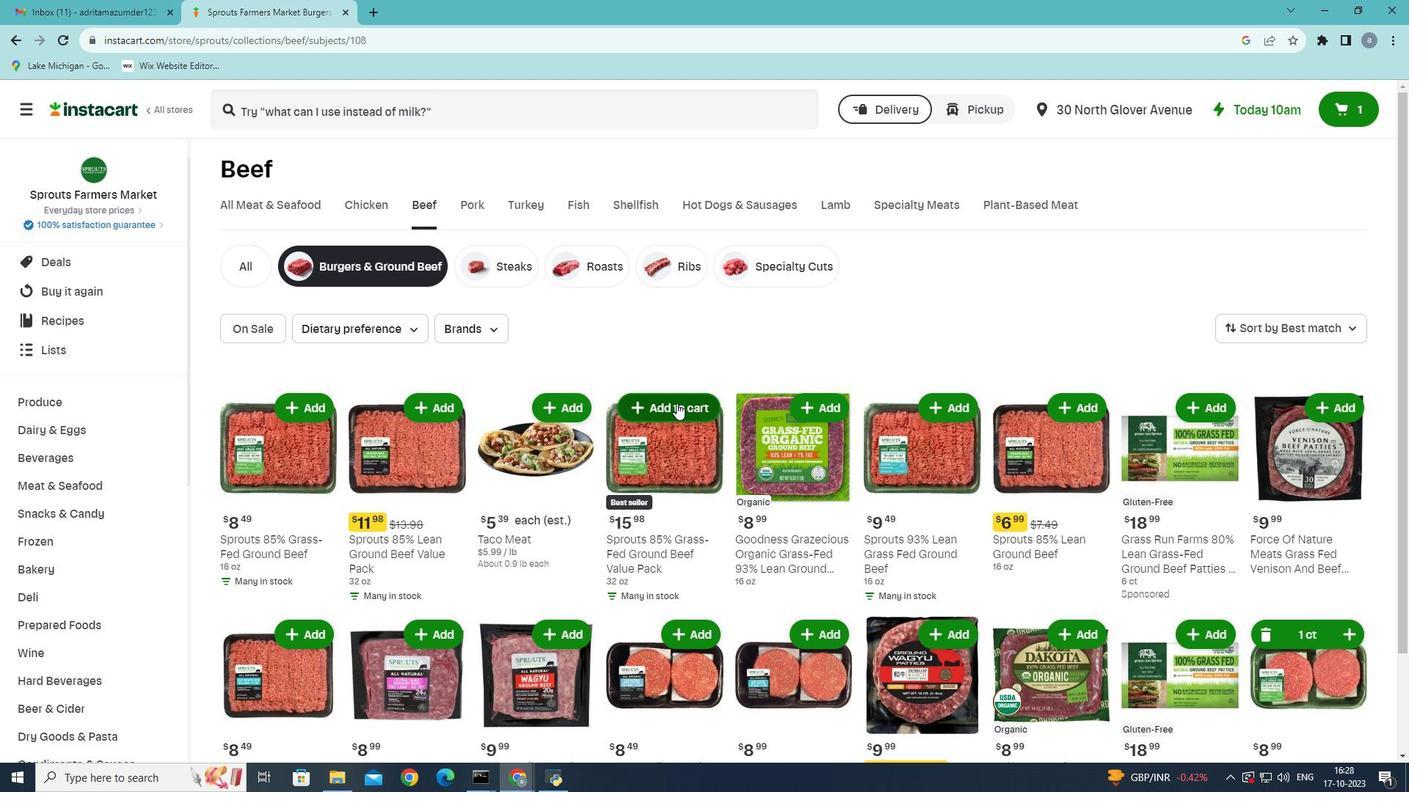 
Action: Mouse moved to (590, 480)
Screenshot: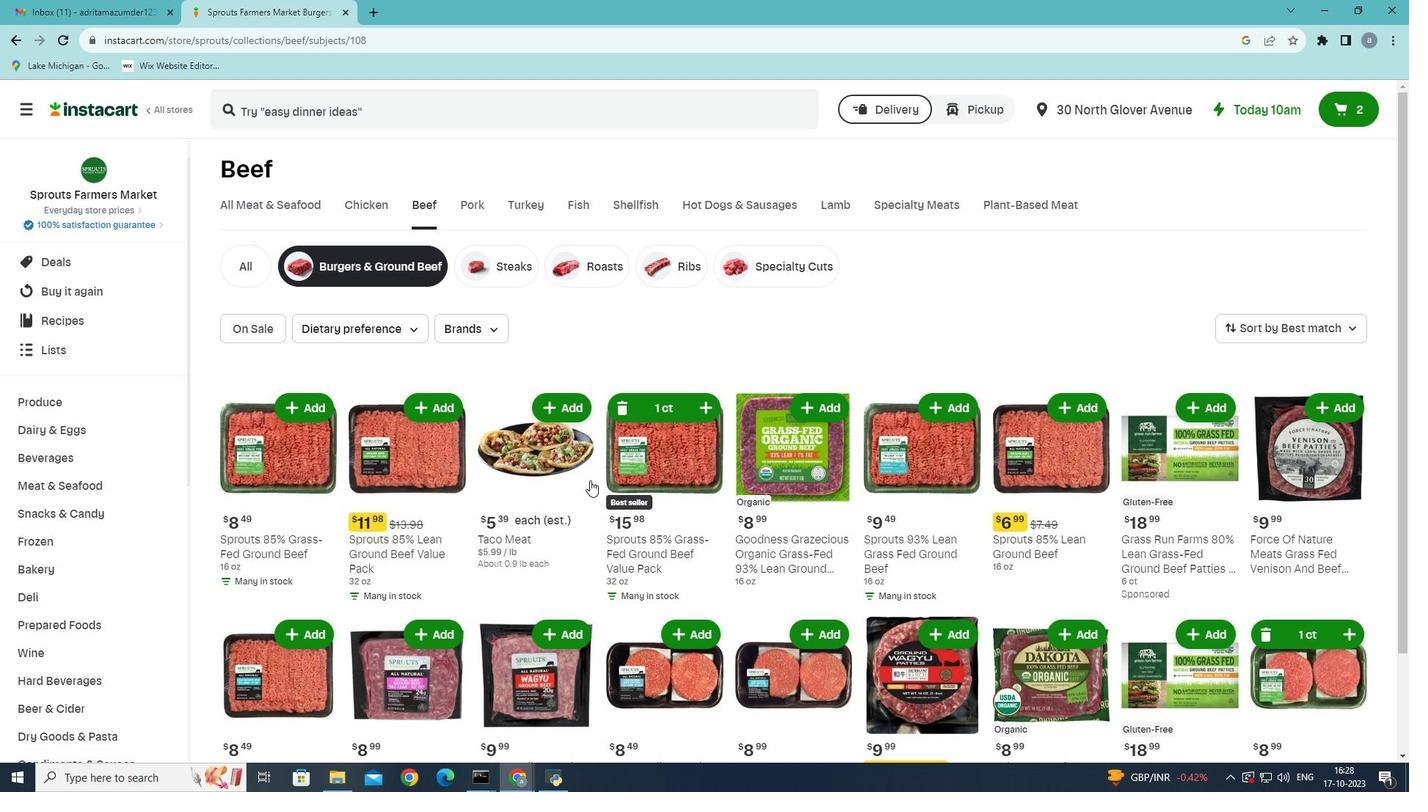
